 Task: Look for products in the category "Cereal" with banana flavor.
Action: Mouse moved to (992, 352)
Screenshot: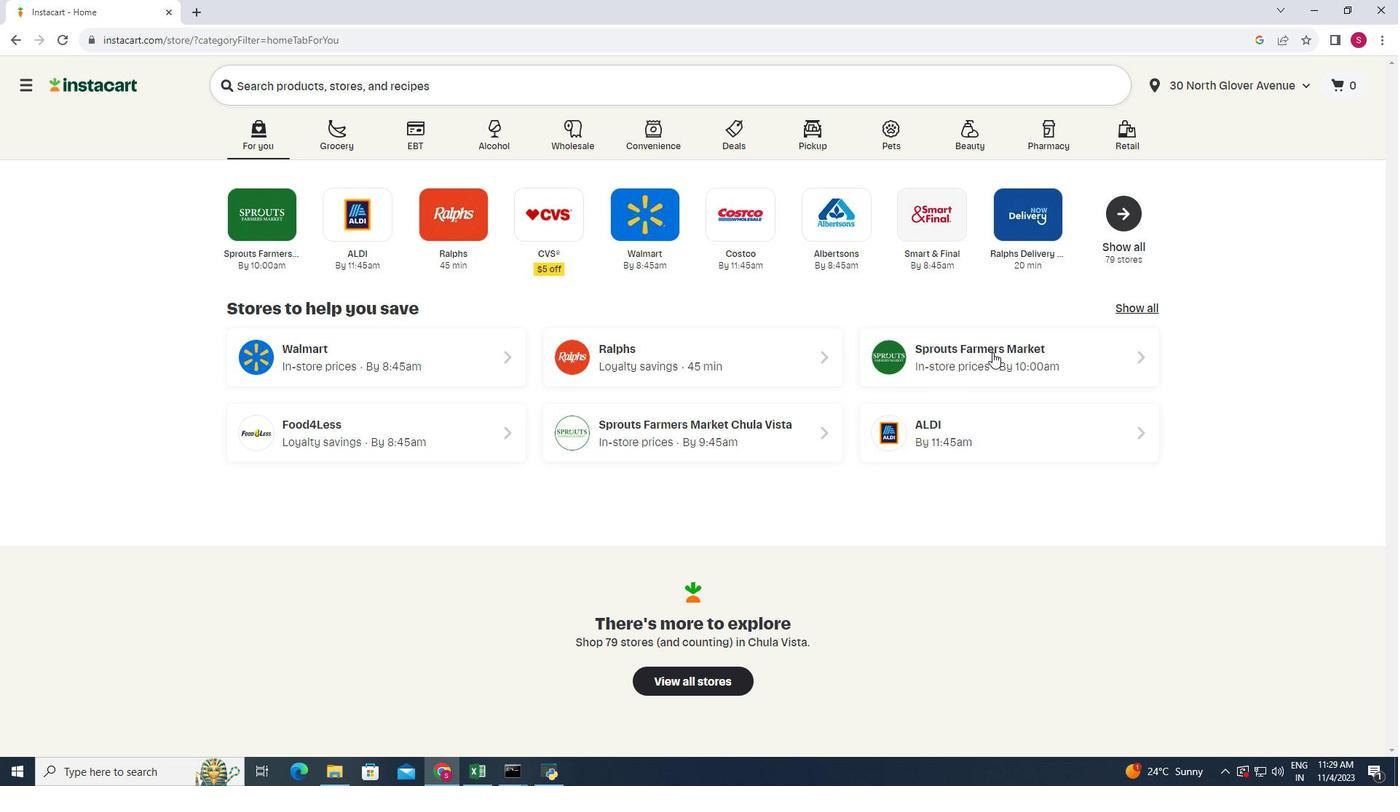 
Action: Mouse pressed left at (992, 352)
Screenshot: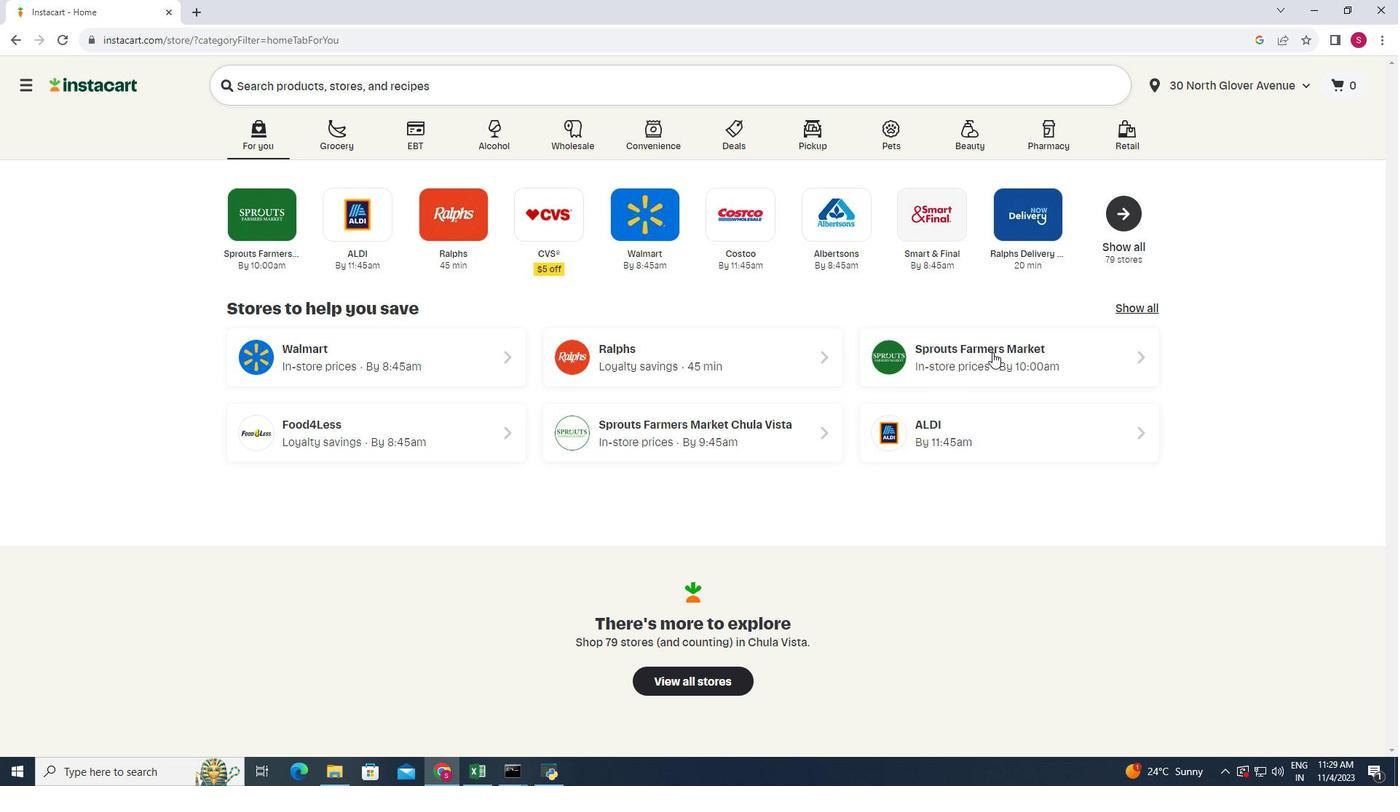 
Action: Mouse moved to (107, 485)
Screenshot: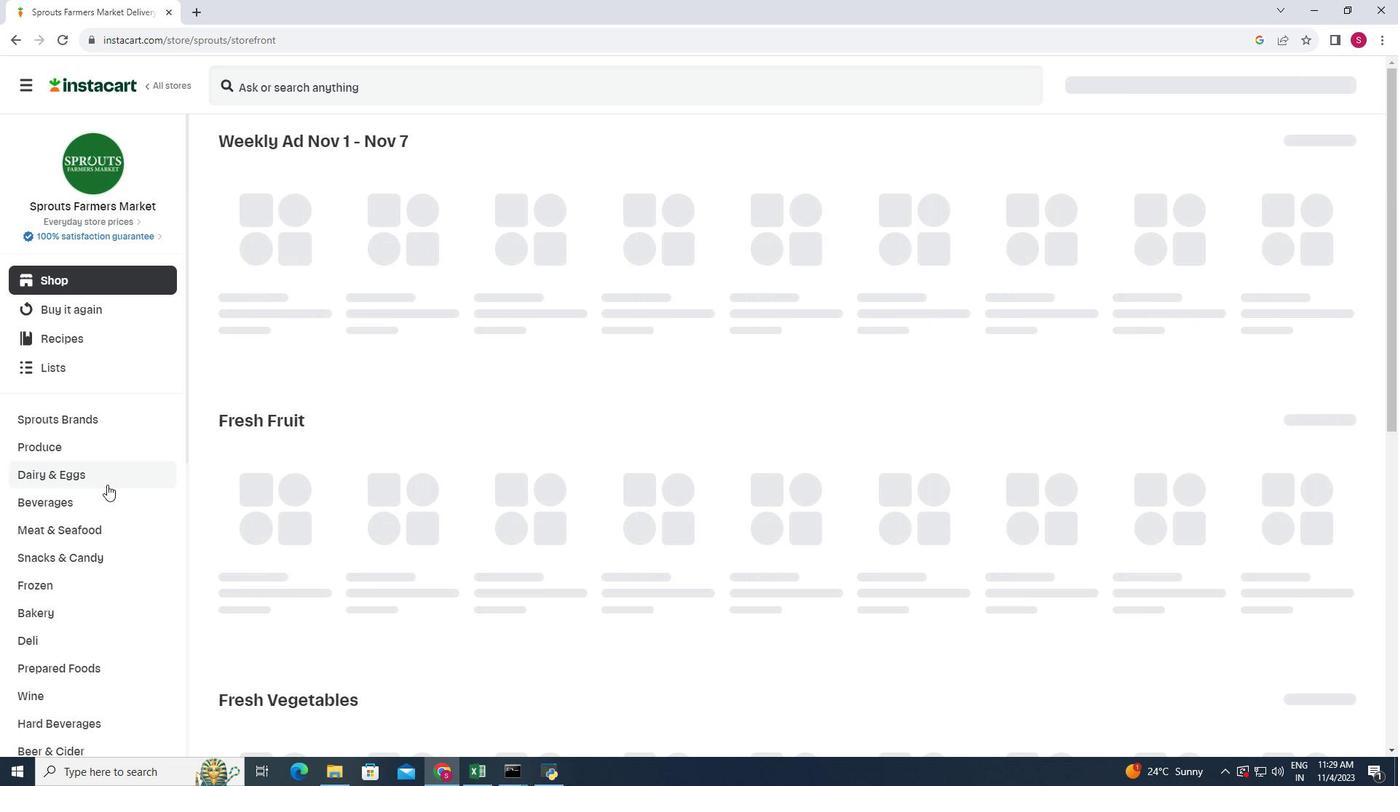 
Action: Mouse scrolled (107, 484) with delta (0, 0)
Screenshot: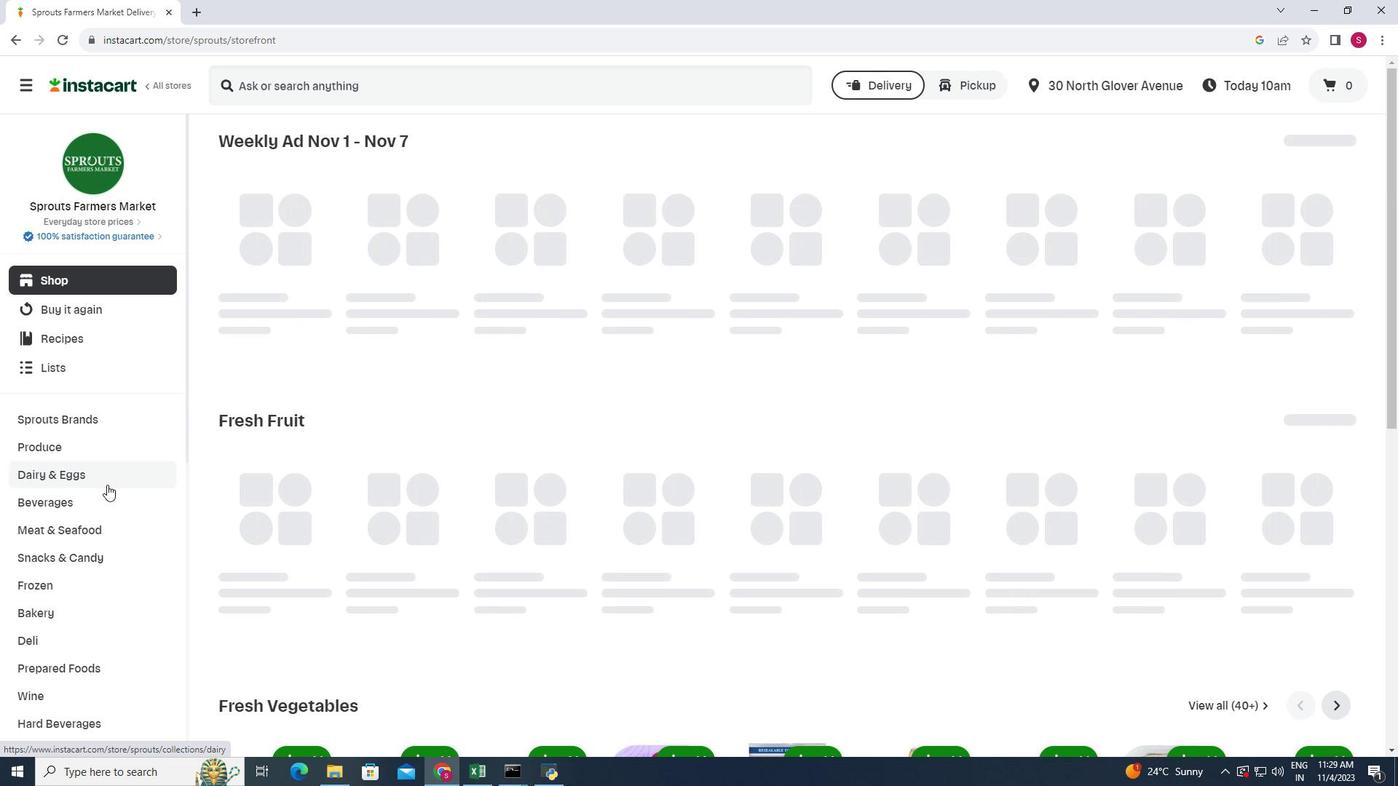 
Action: Mouse scrolled (107, 484) with delta (0, 0)
Screenshot: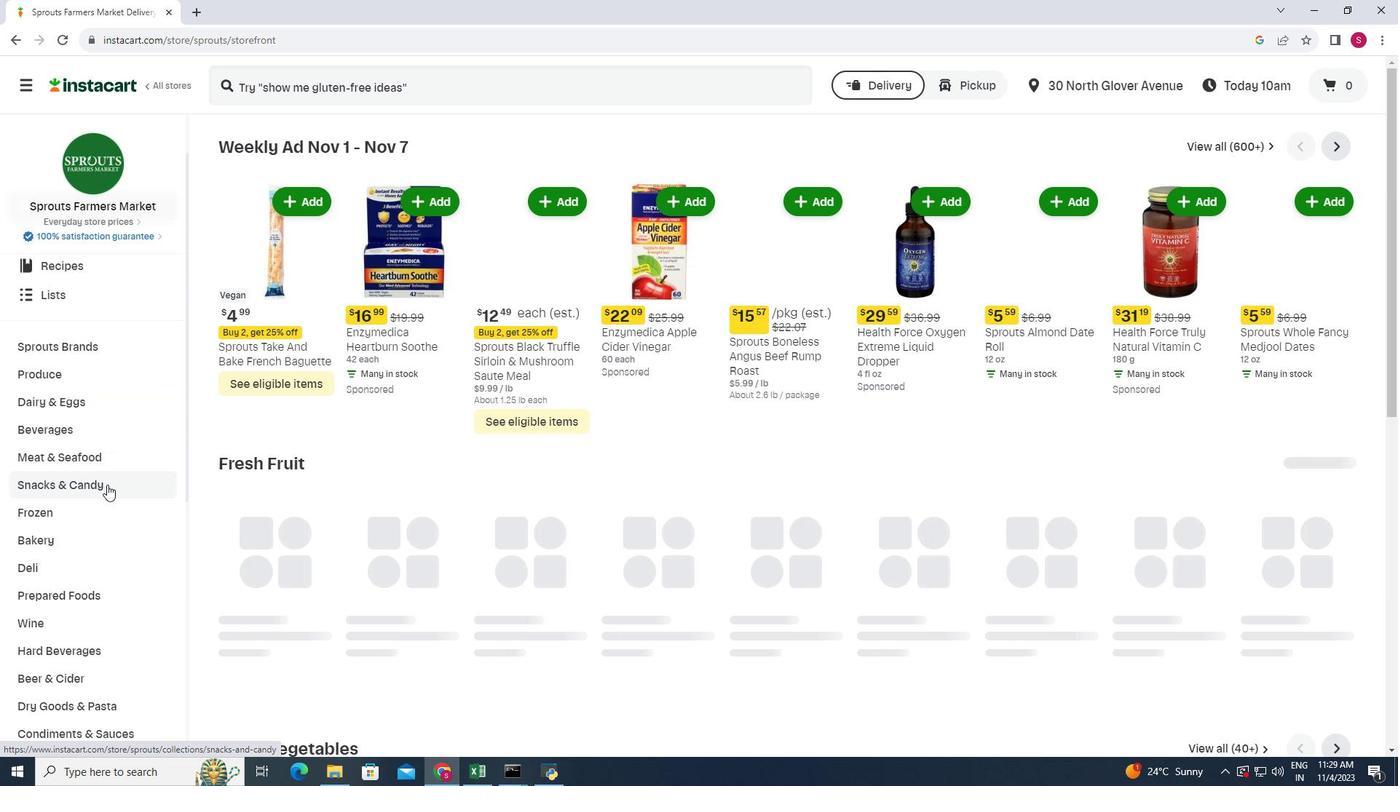 
Action: Mouse scrolled (107, 484) with delta (0, 0)
Screenshot: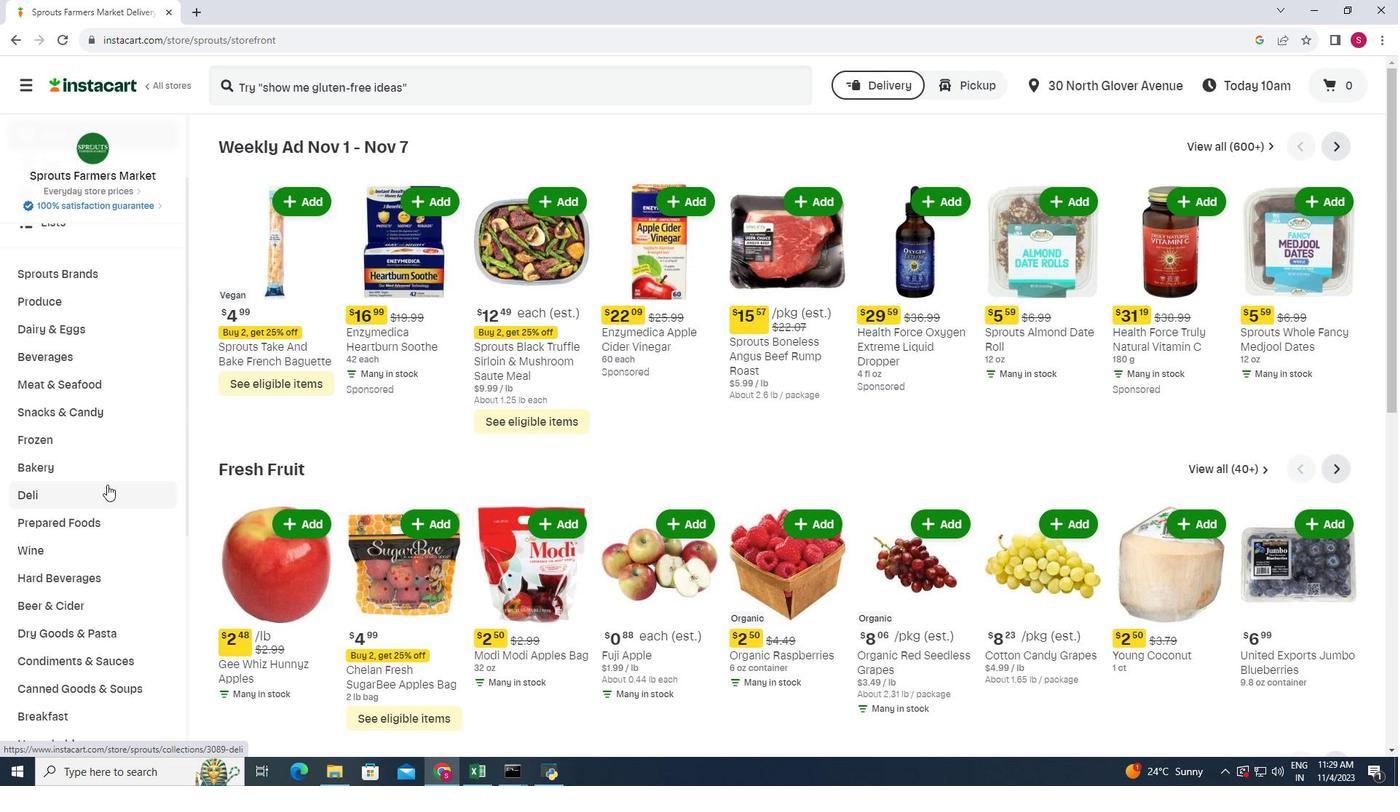 
Action: Mouse moved to (96, 501)
Screenshot: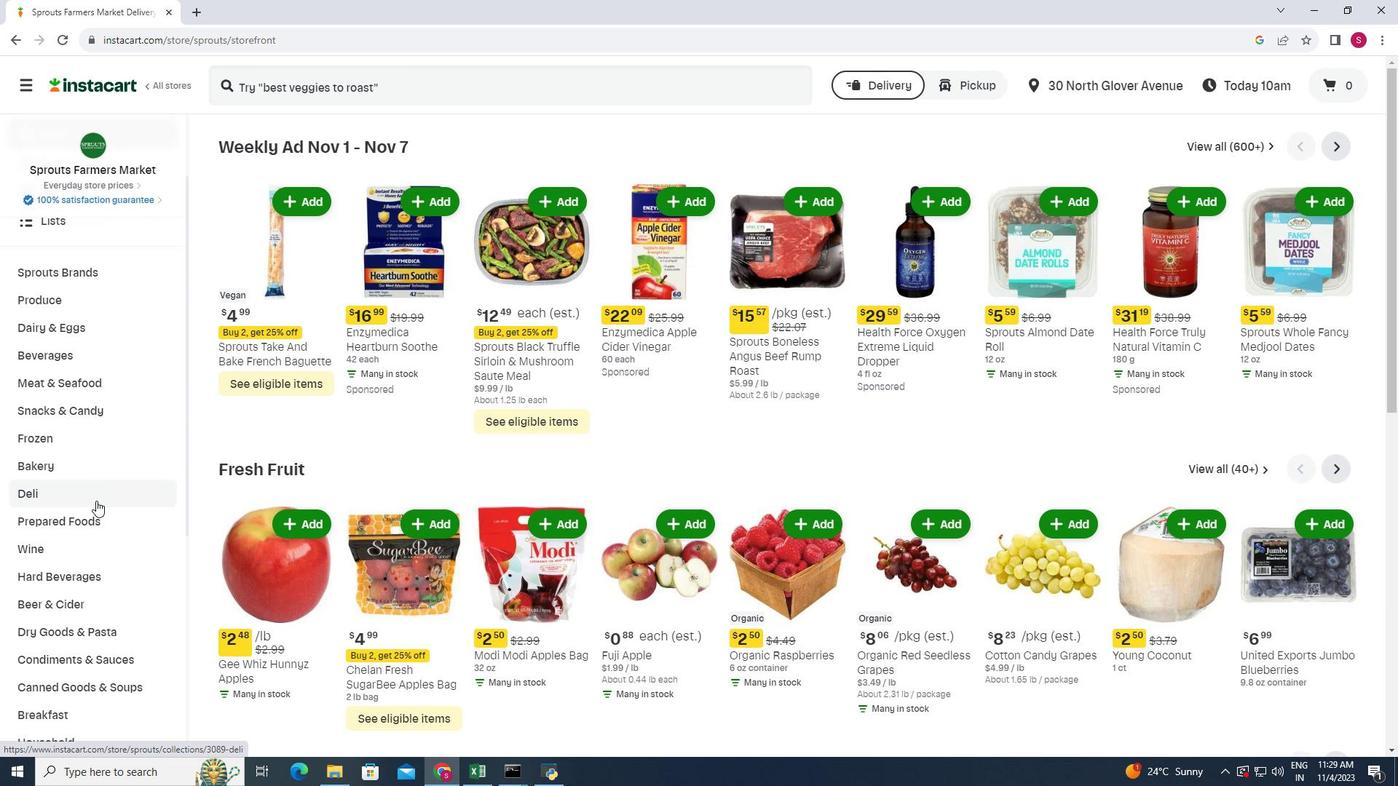 
Action: Mouse scrolled (96, 500) with delta (0, 0)
Screenshot: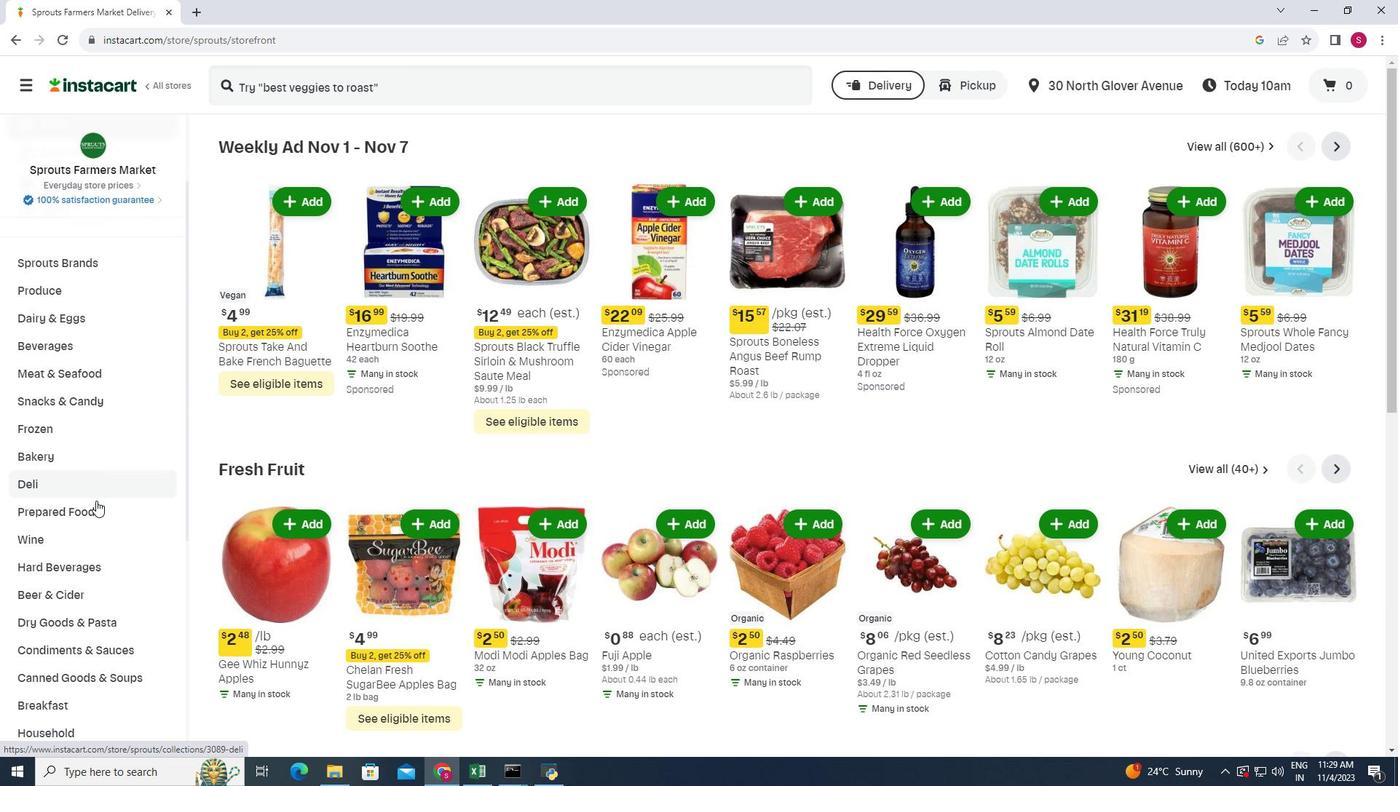 
Action: Mouse moved to (77, 646)
Screenshot: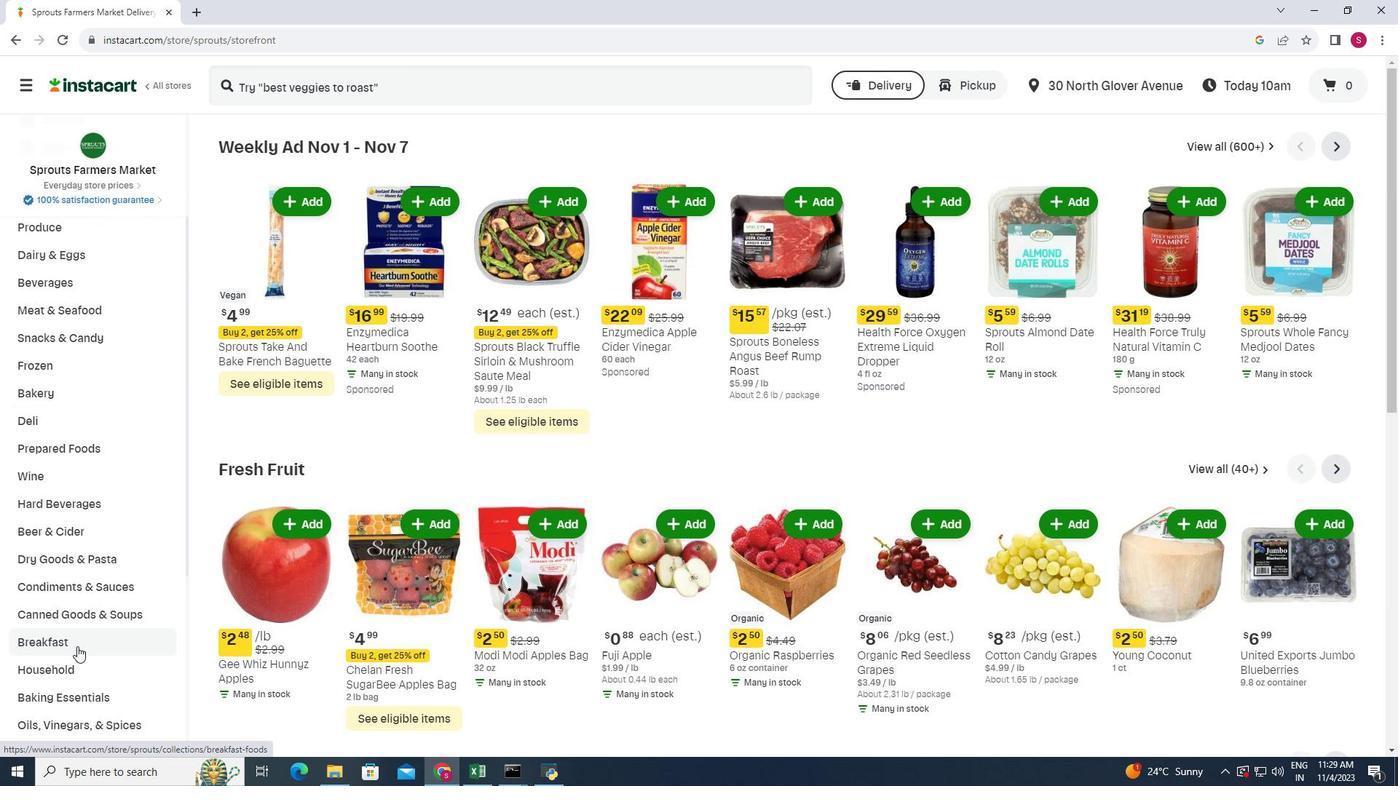 
Action: Mouse pressed left at (77, 646)
Screenshot: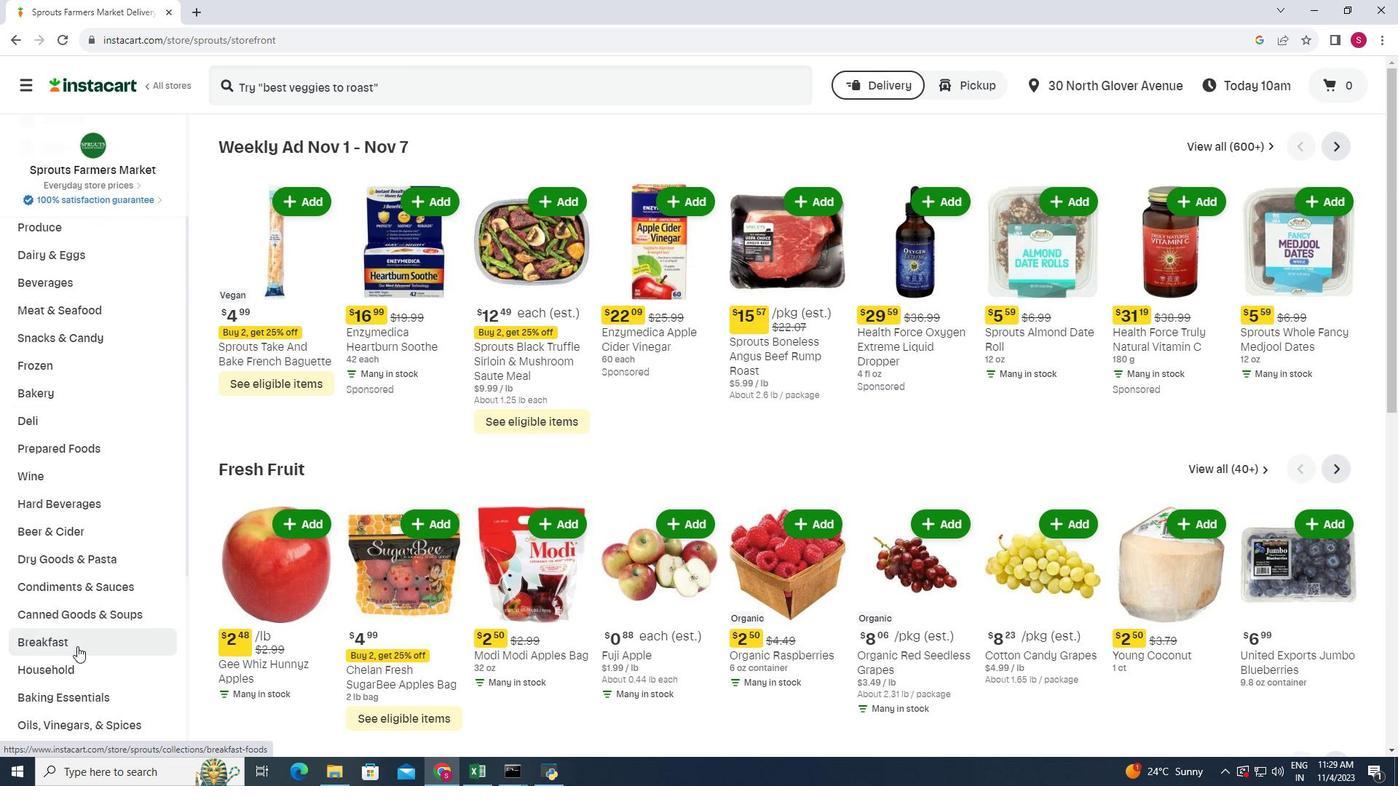
Action: Mouse moved to (1079, 182)
Screenshot: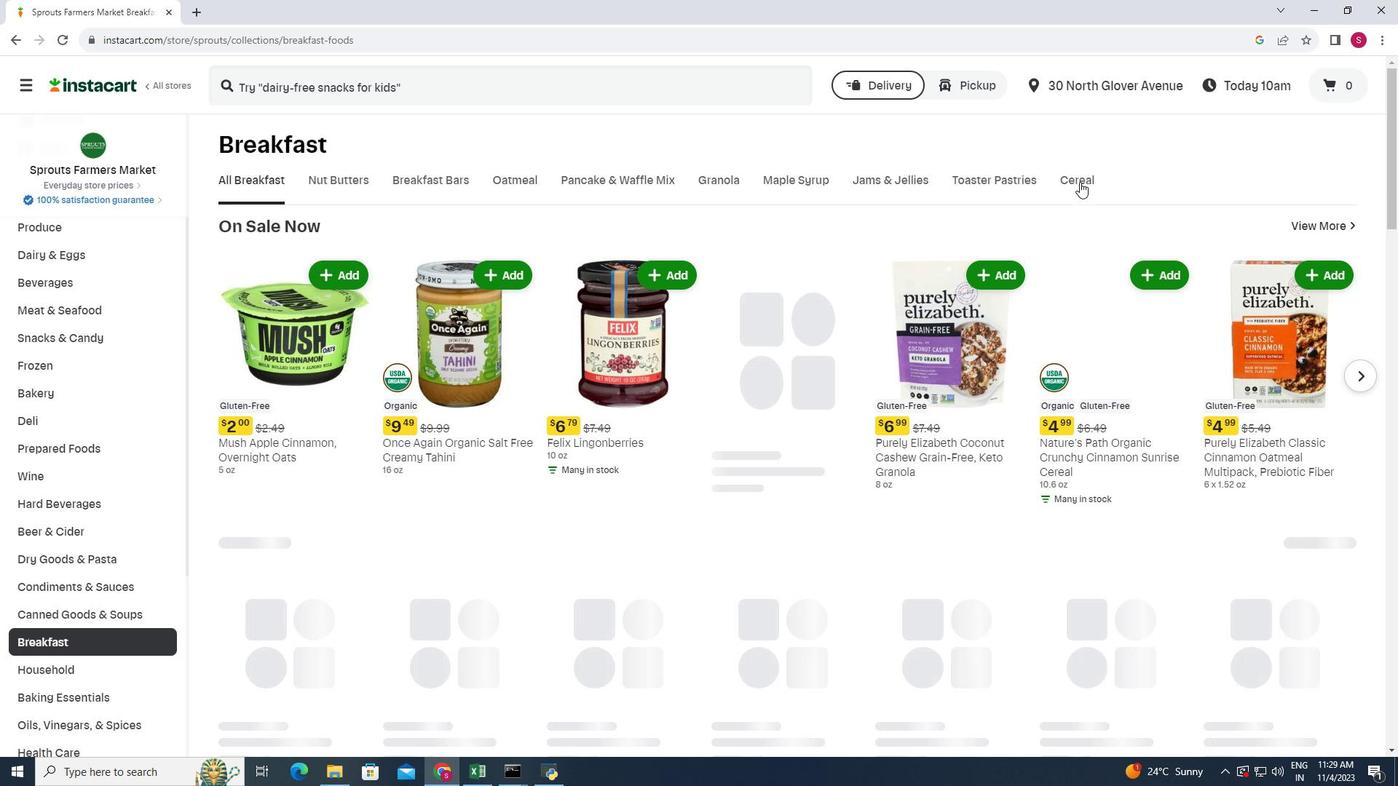 
Action: Mouse pressed left at (1079, 182)
Screenshot: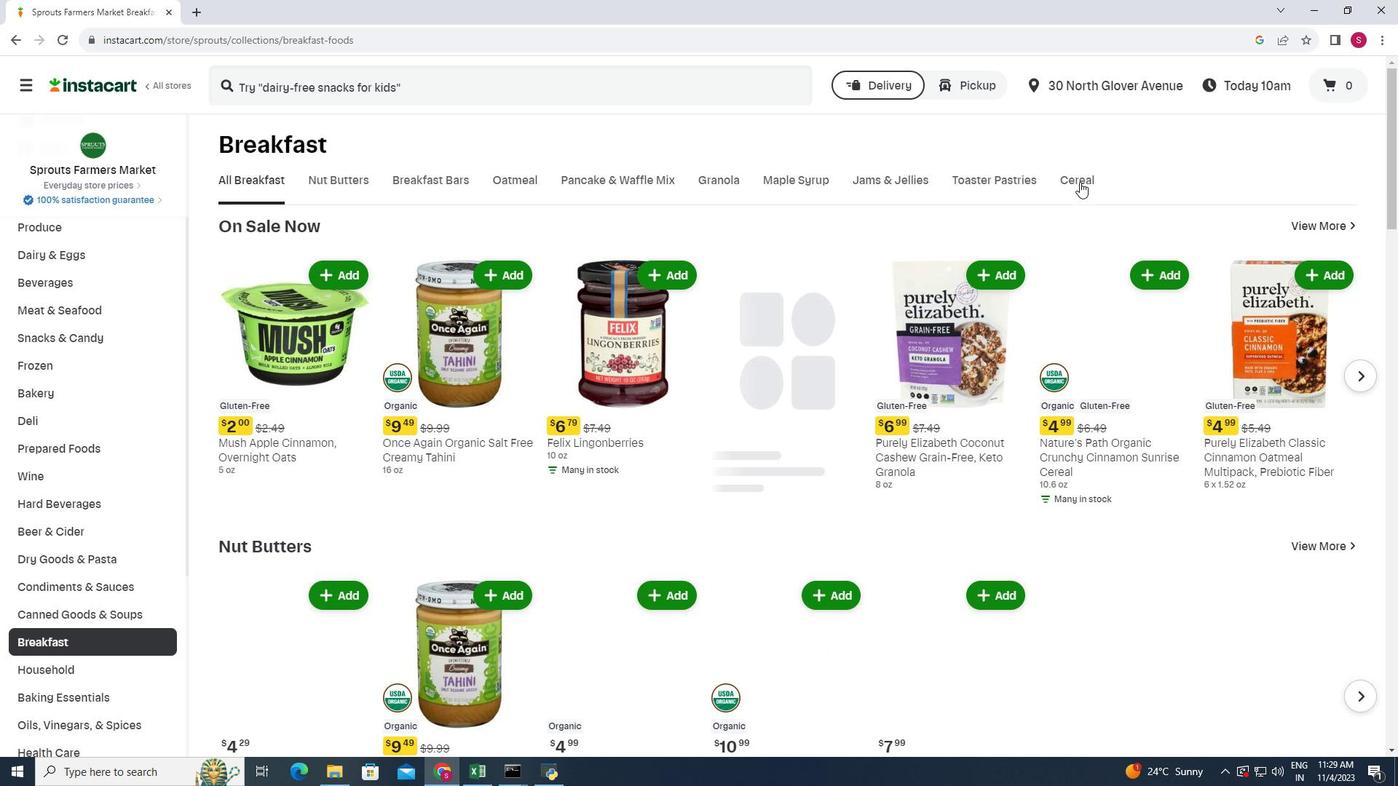 
Action: Mouse moved to (276, 228)
Screenshot: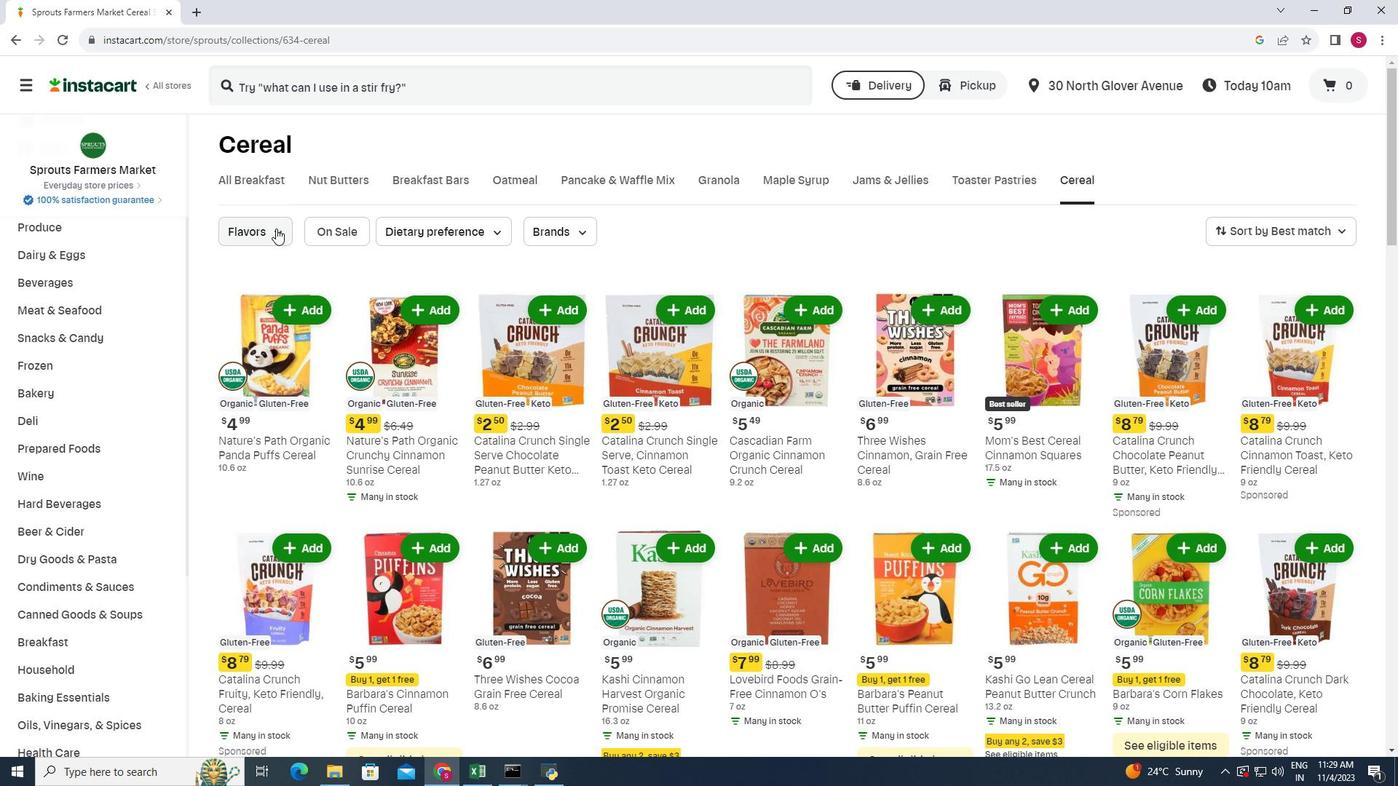 
Action: Mouse pressed left at (276, 228)
Screenshot: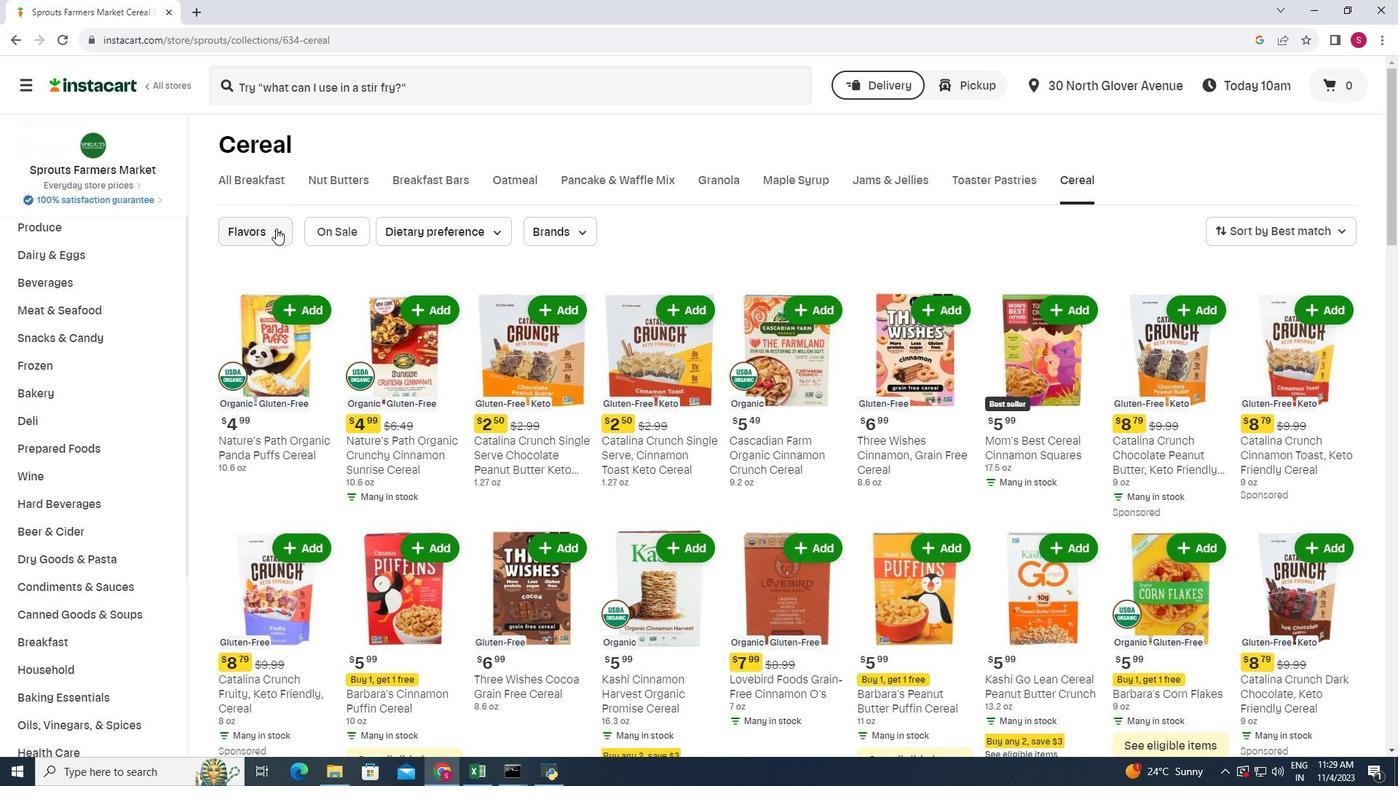 
Action: Mouse moved to (290, 284)
Screenshot: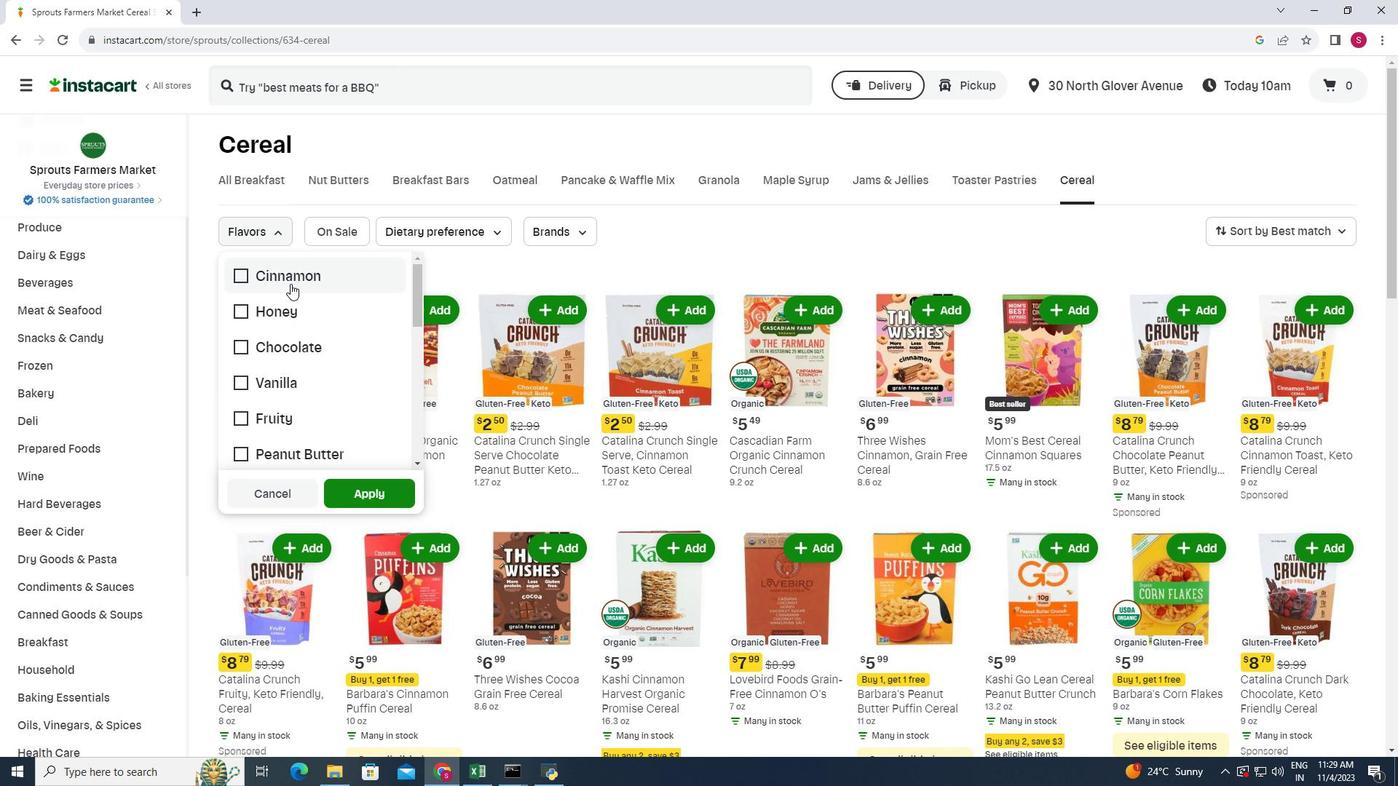 
Action: Mouse scrolled (290, 283) with delta (0, 0)
Screenshot: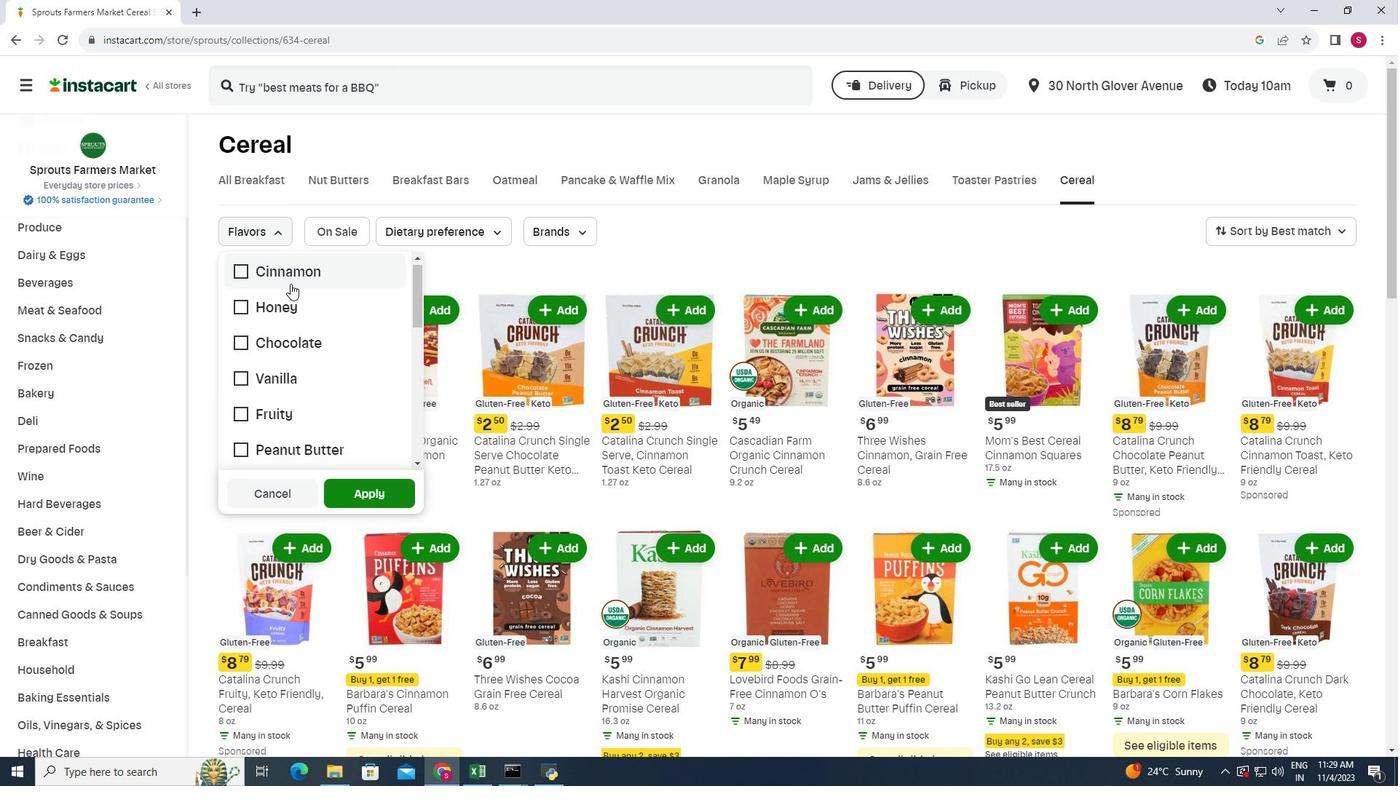 
Action: Mouse scrolled (290, 283) with delta (0, 0)
Screenshot: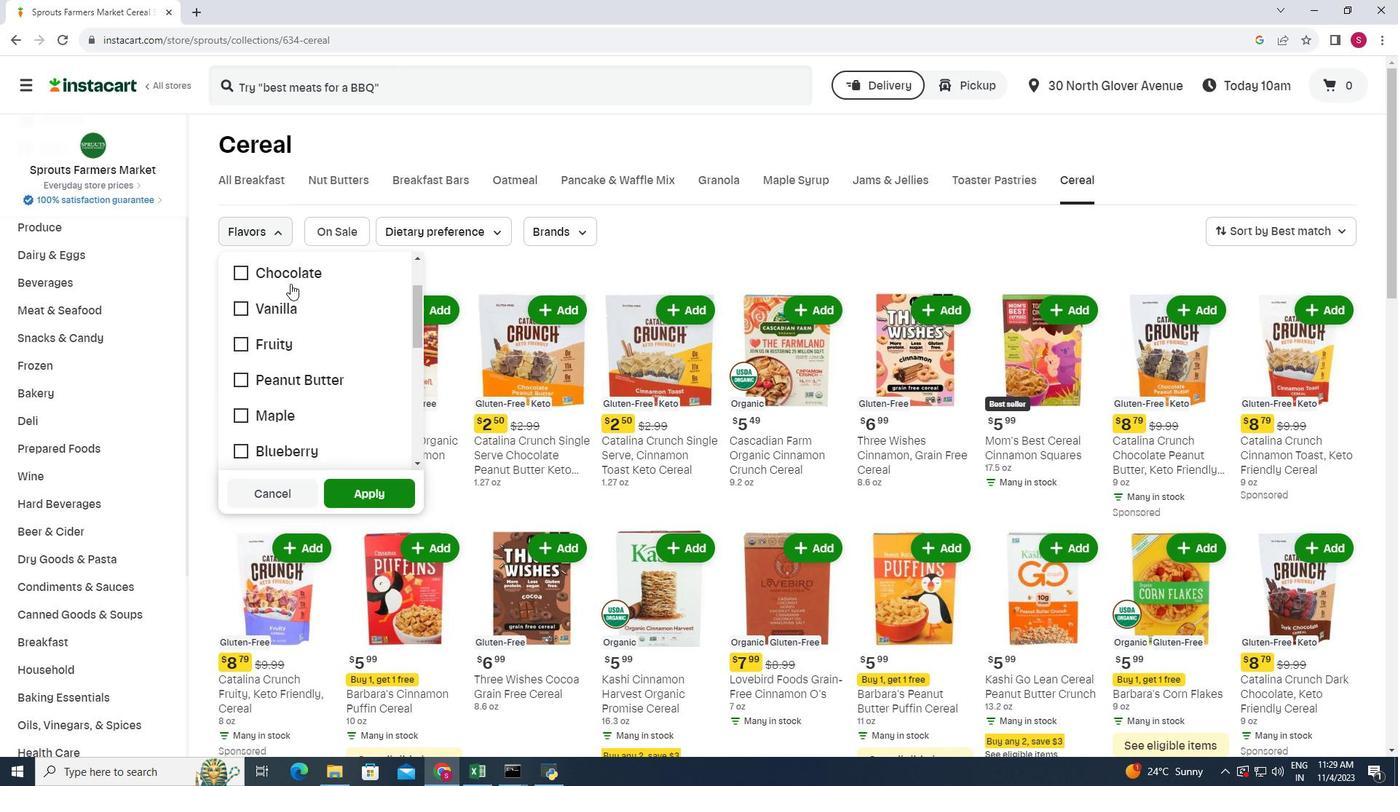 
Action: Mouse scrolled (290, 283) with delta (0, 0)
Screenshot: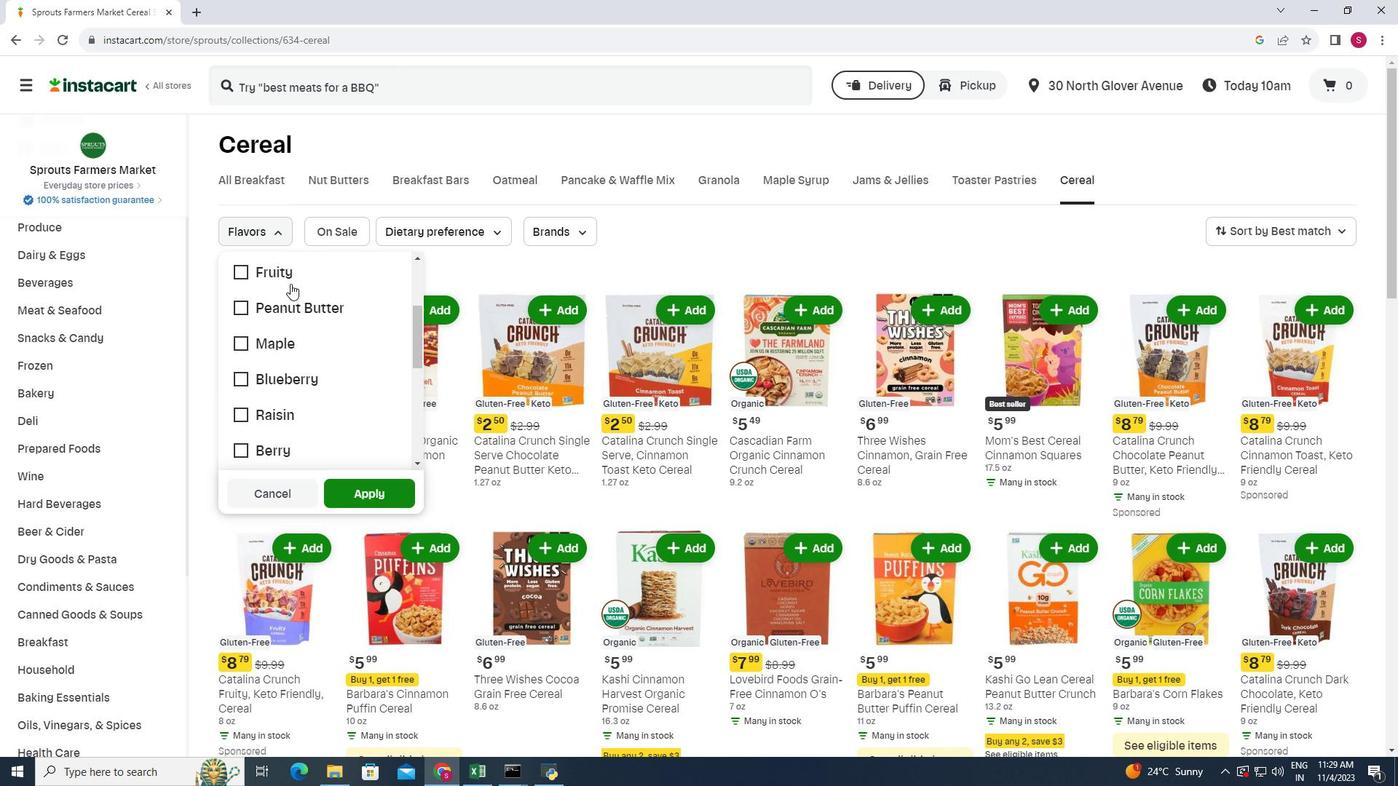 
Action: Mouse scrolled (290, 283) with delta (0, 0)
Screenshot: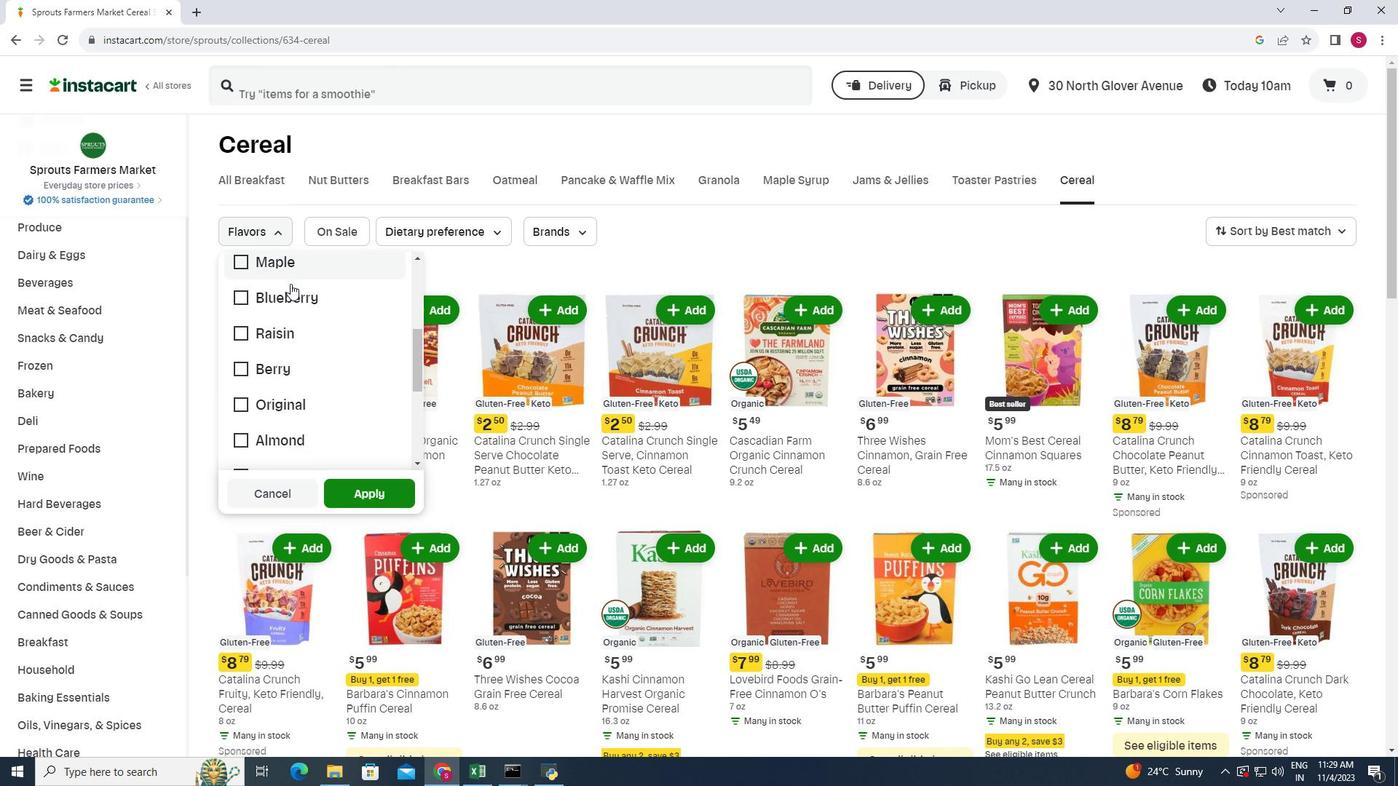 
Action: Mouse scrolled (290, 283) with delta (0, 0)
Screenshot: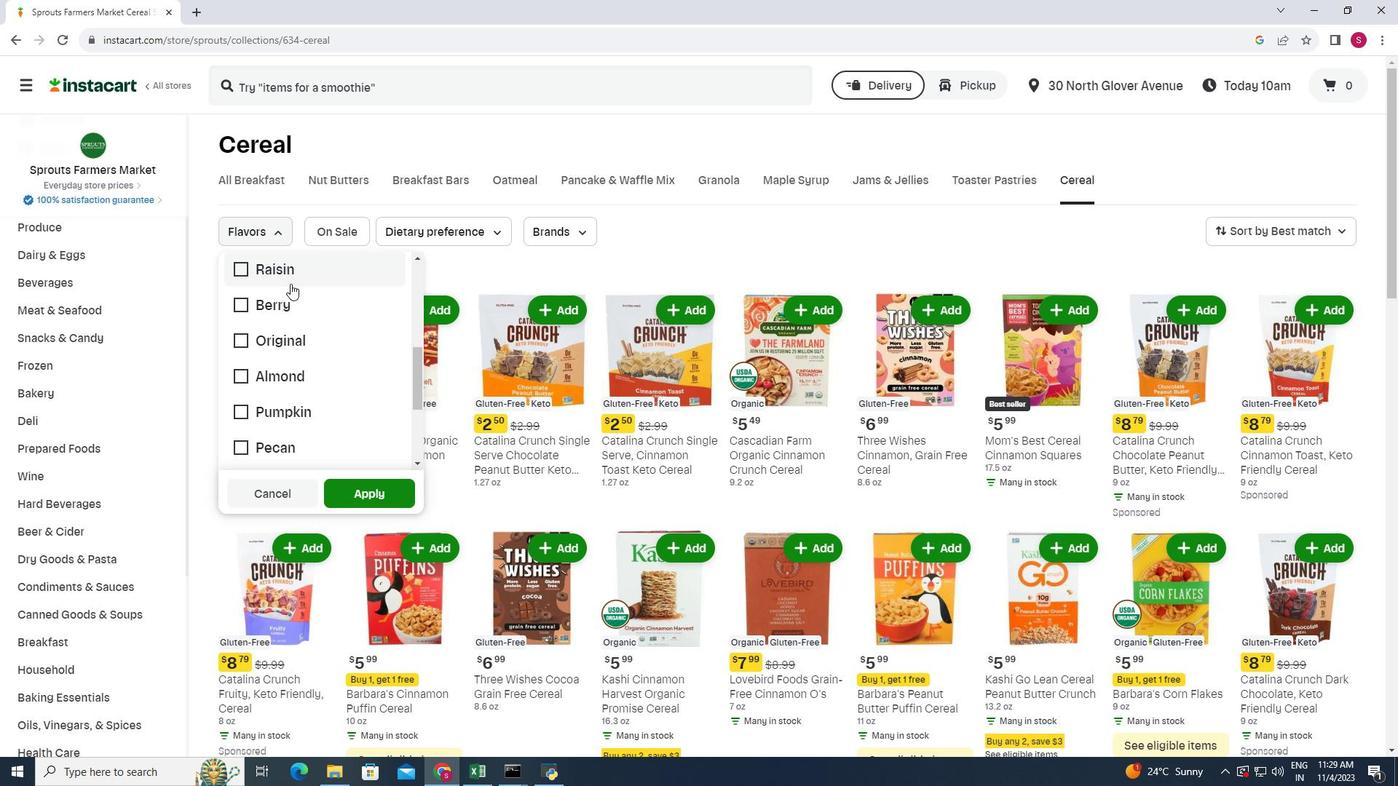 
Action: Mouse moved to (290, 284)
Screenshot: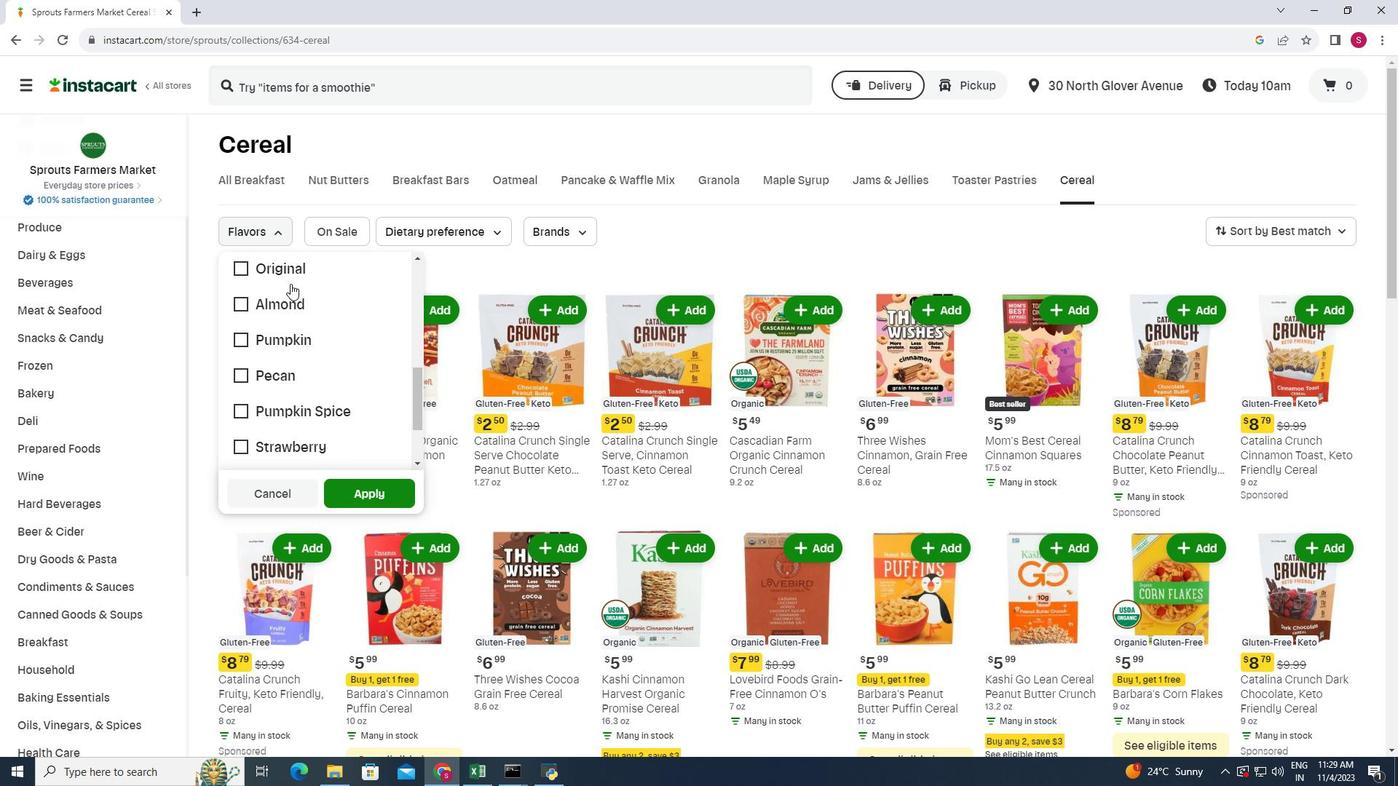 
Action: Mouse scrolled (290, 283) with delta (0, 0)
Screenshot: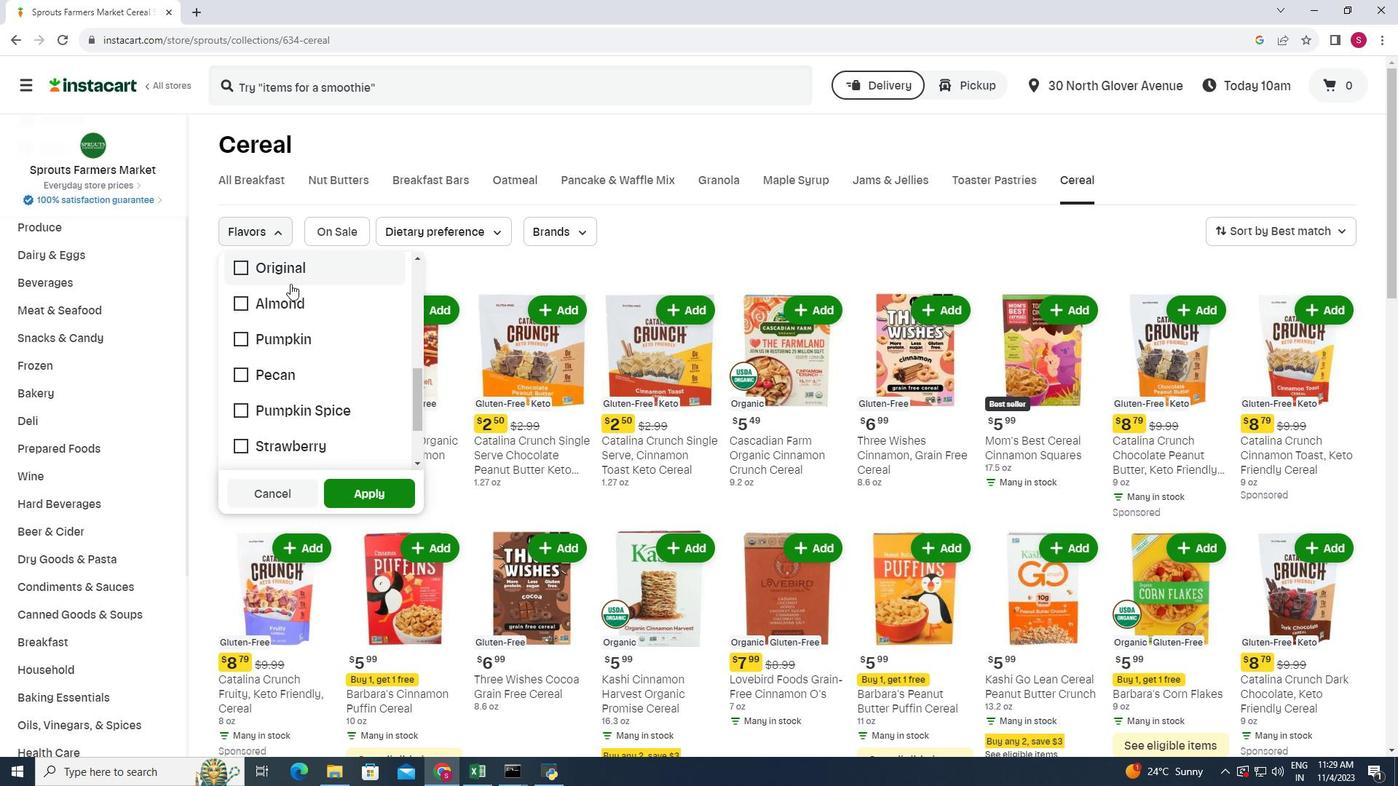 
Action: Mouse moved to (291, 284)
Screenshot: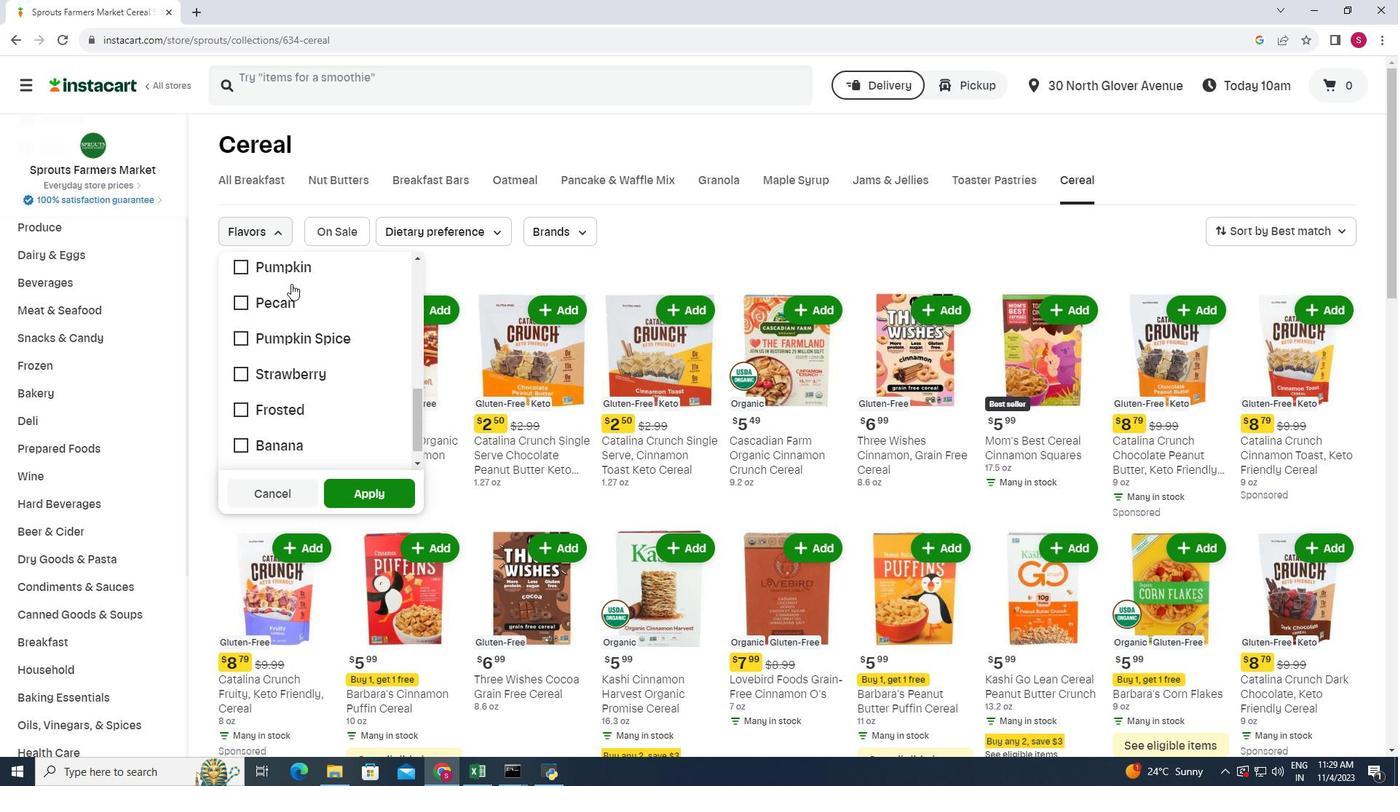 
Action: Mouse scrolled (291, 283) with delta (0, 0)
Screenshot: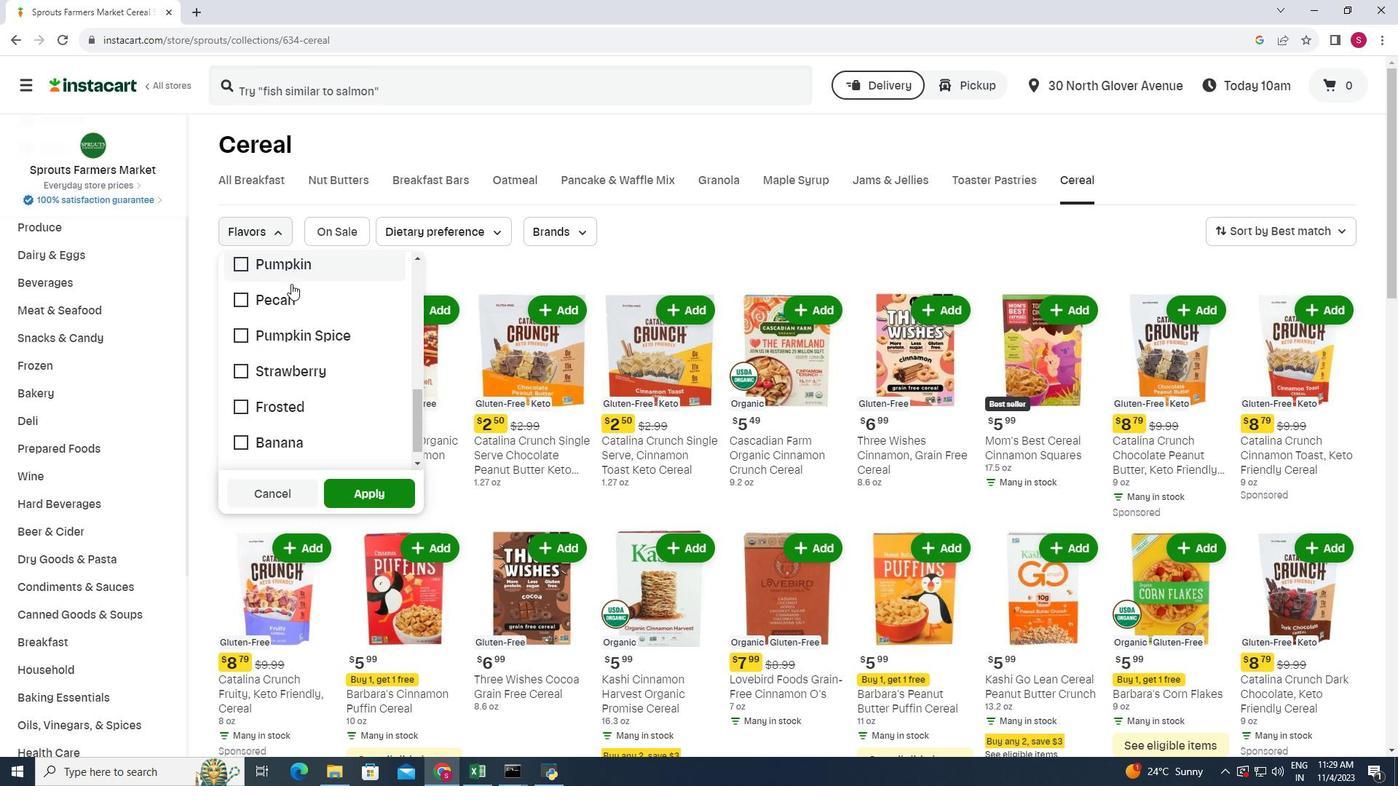 
Action: Mouse moved to (290, 417)
Screenshot: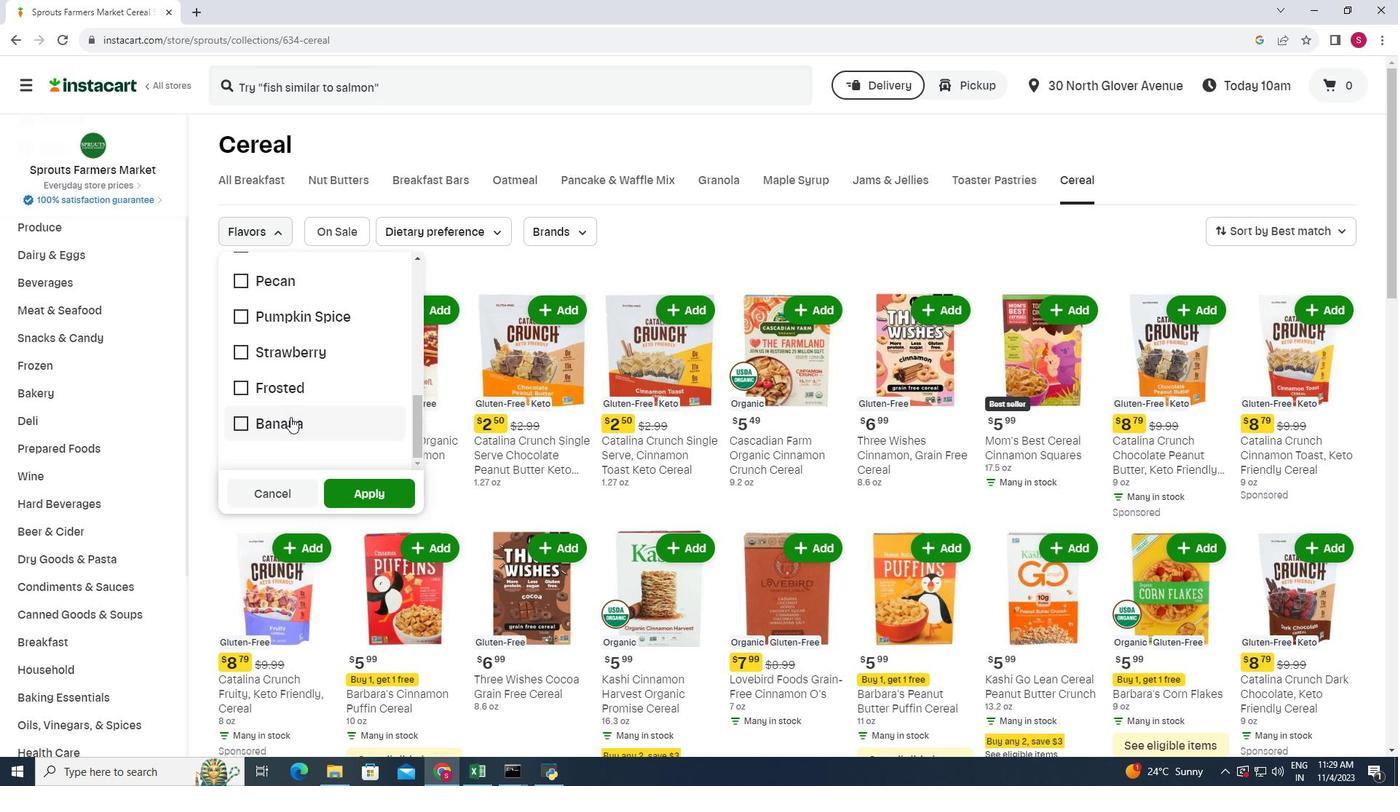 
Action: Mouse pressed left at (290, 417)
Screenshot: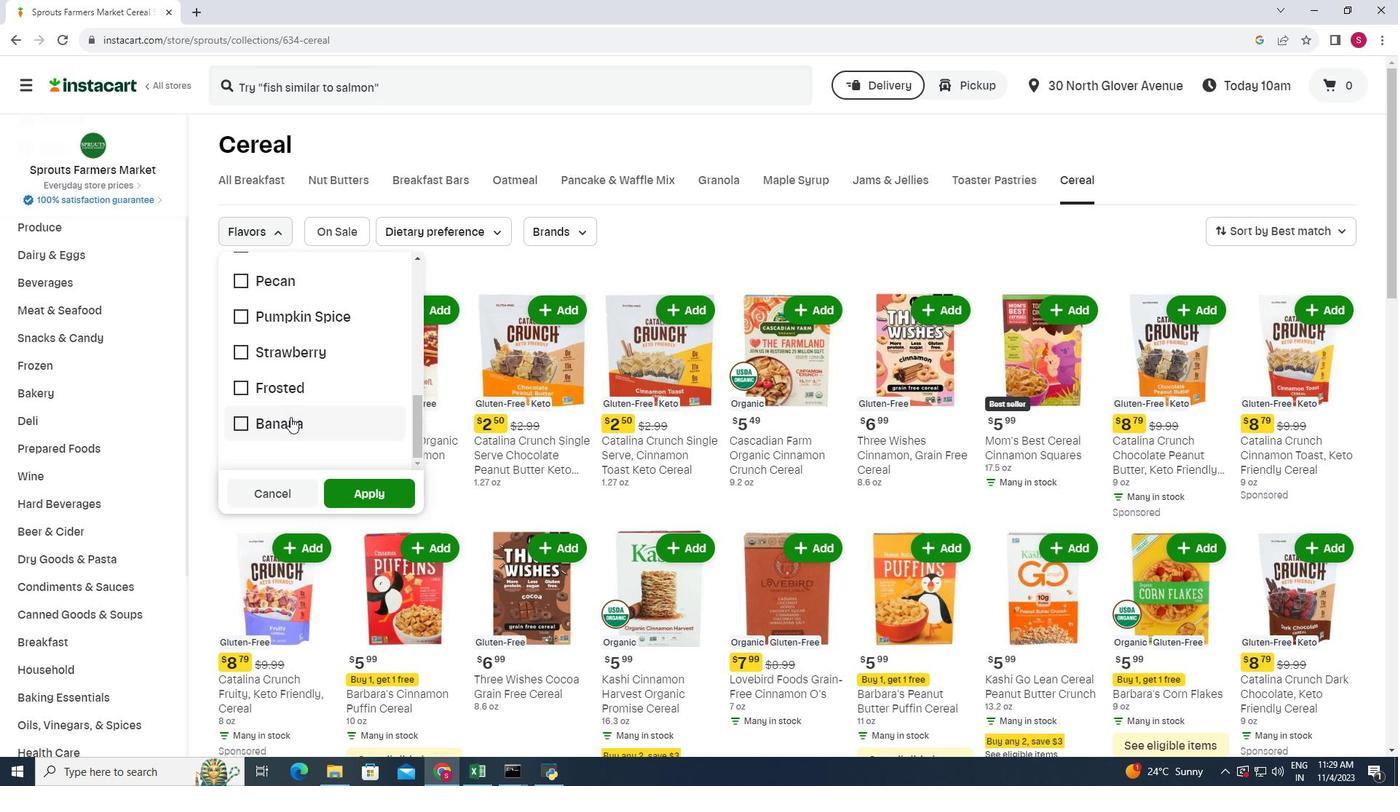 
Action: Mouse moved to (363, 487)
Screenshot: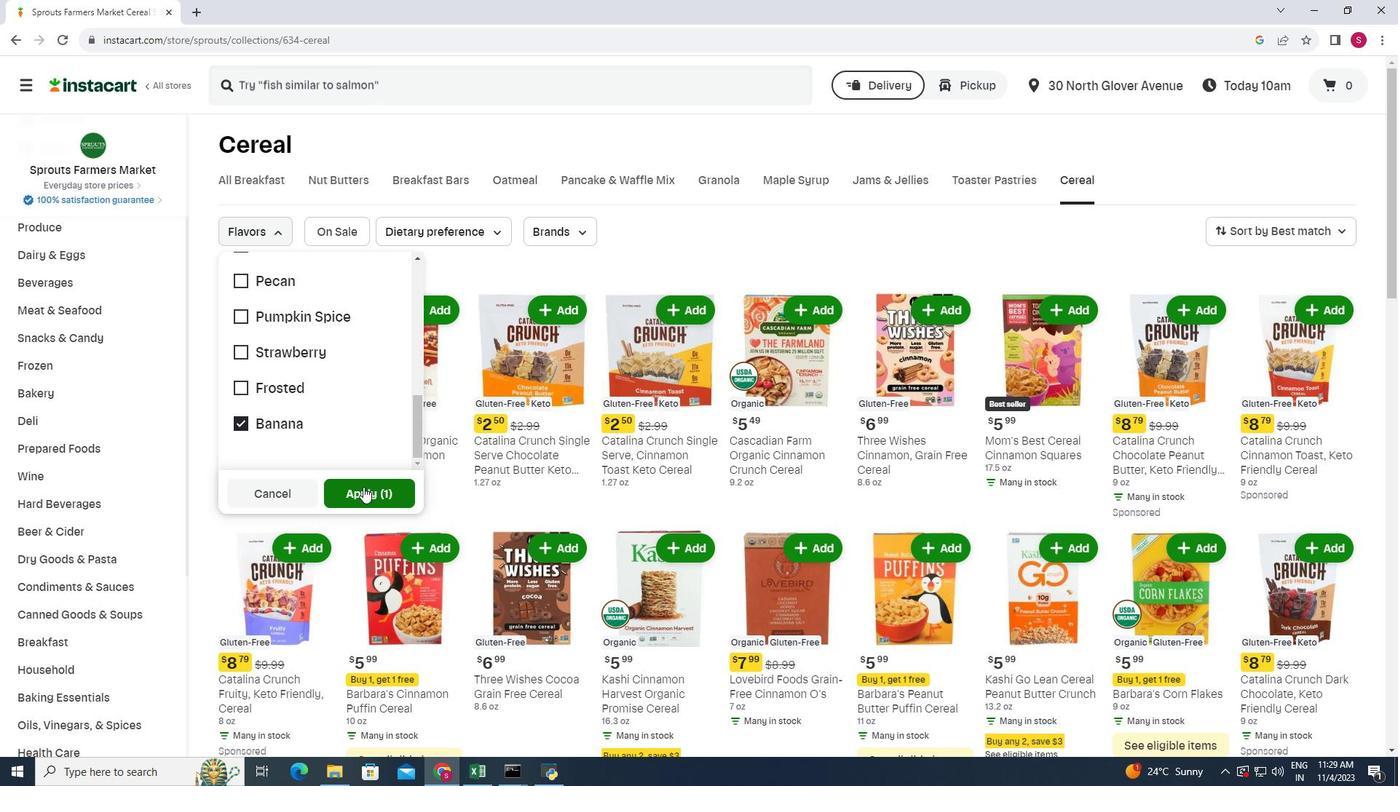 
Action: Mouse pressed left at (363, 487)
Screenshot: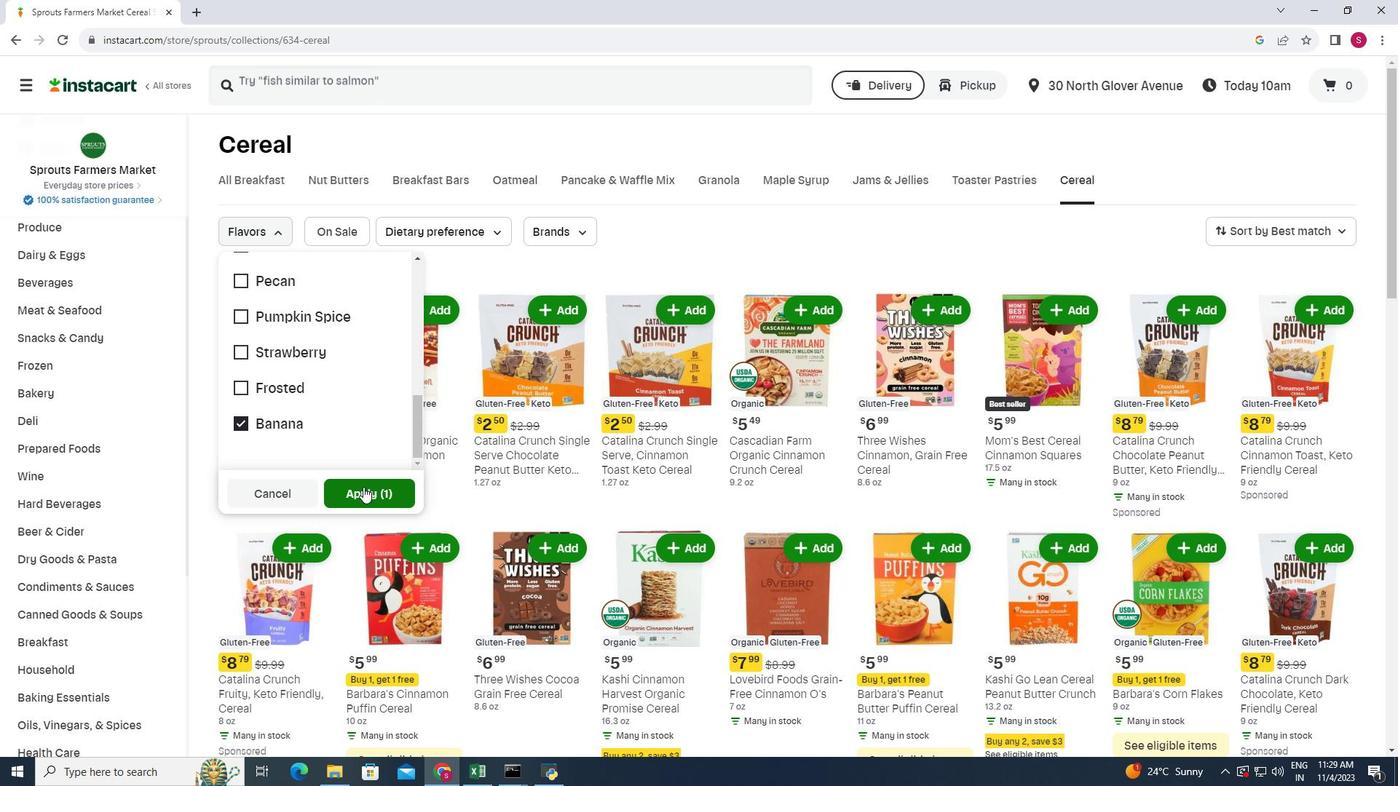 
Action: Mouse moved to (436, 424)
Screenshot: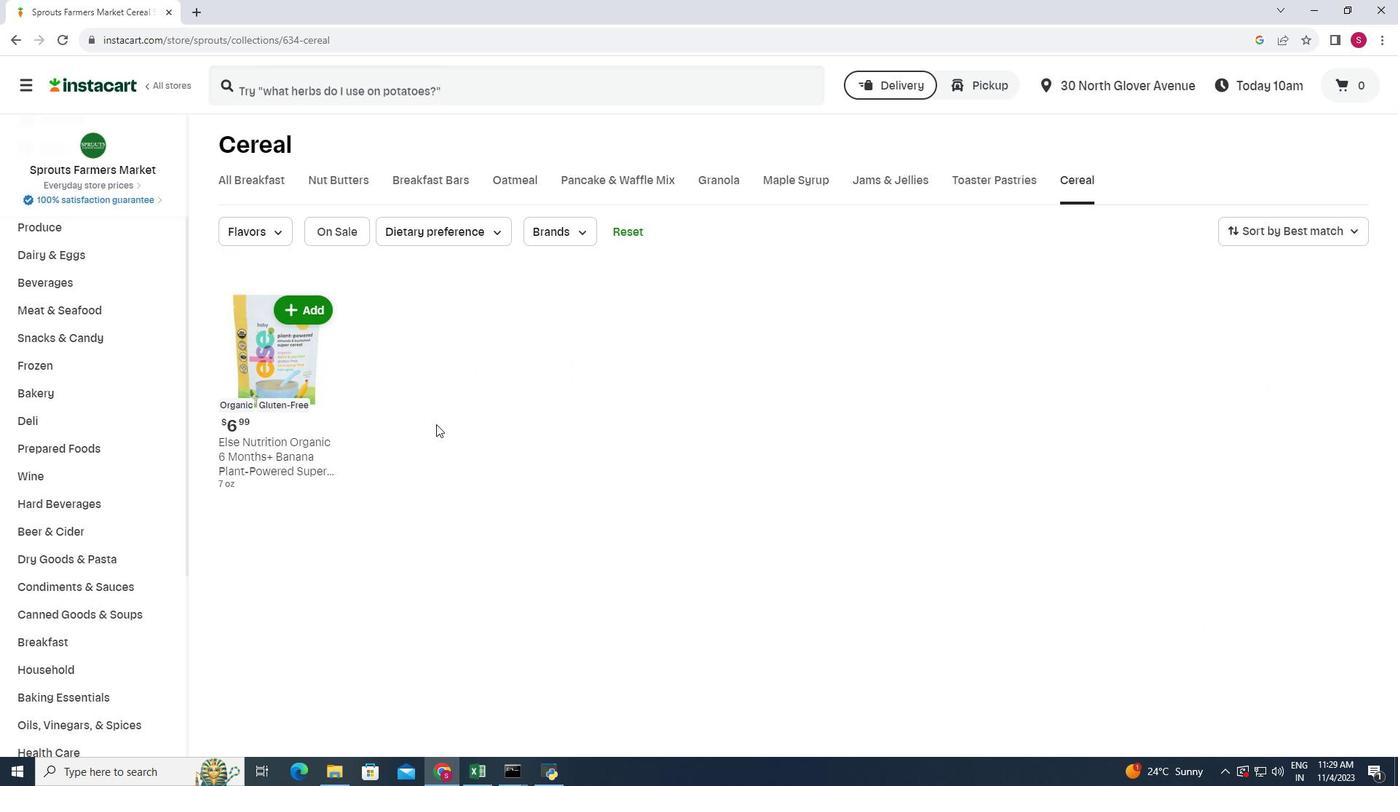 
